 Task: Create a task  Develop a new online tool for online surveys and polls , assign it to team member softage.4@softage.net in the project ArchBridge and update the status of the task to  At Risk , set the priority of the task to Medium
Action: Mouse moved to (726, 471)
Screenshot: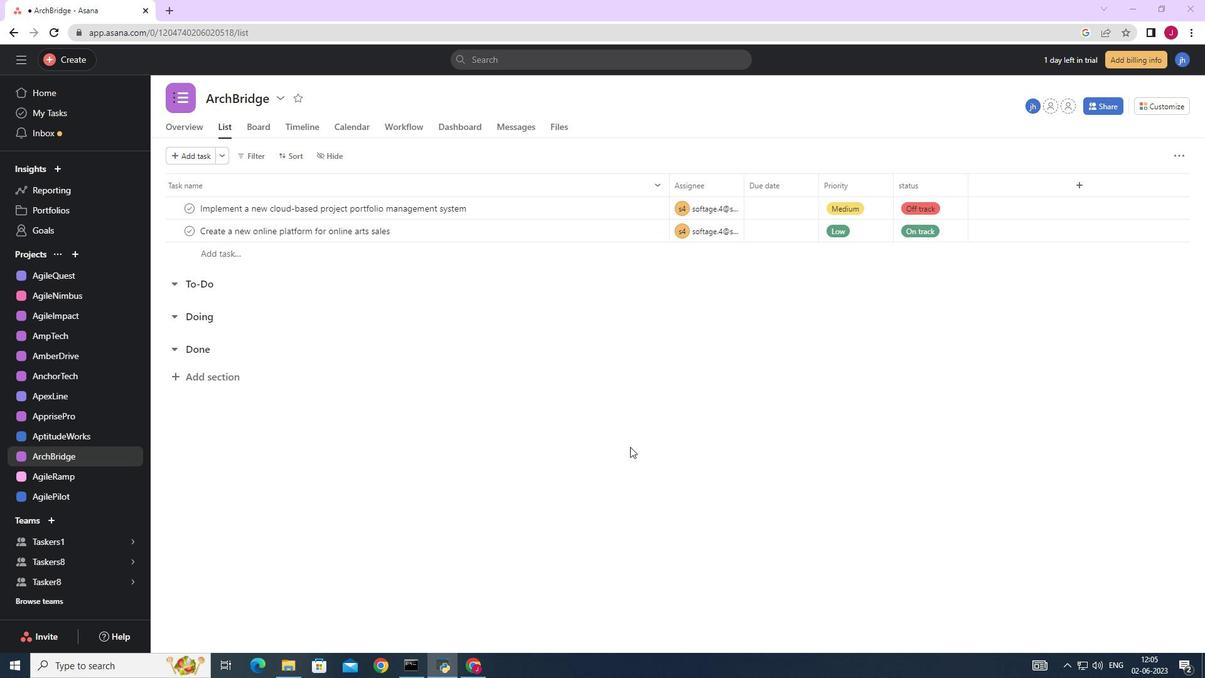 
Action: Mouse scrolled (726, 471) with delta (0, 0)
Screenshot: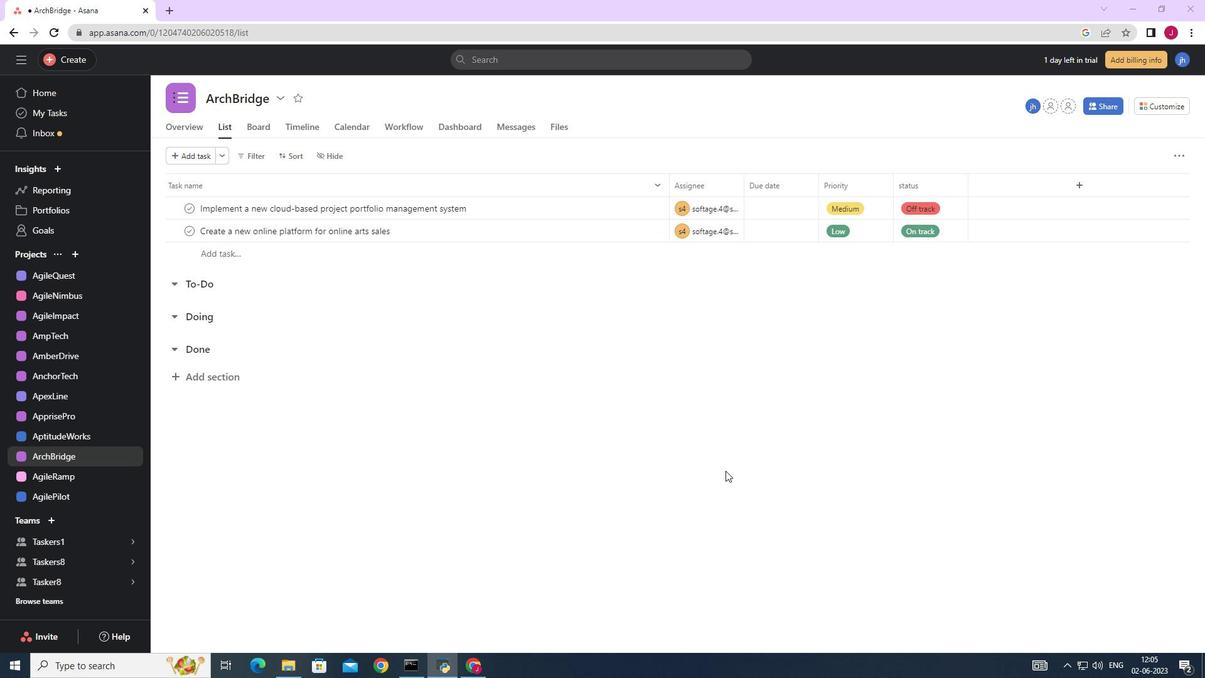 
Action: Mouse moved to (716, 466)
Screenshot: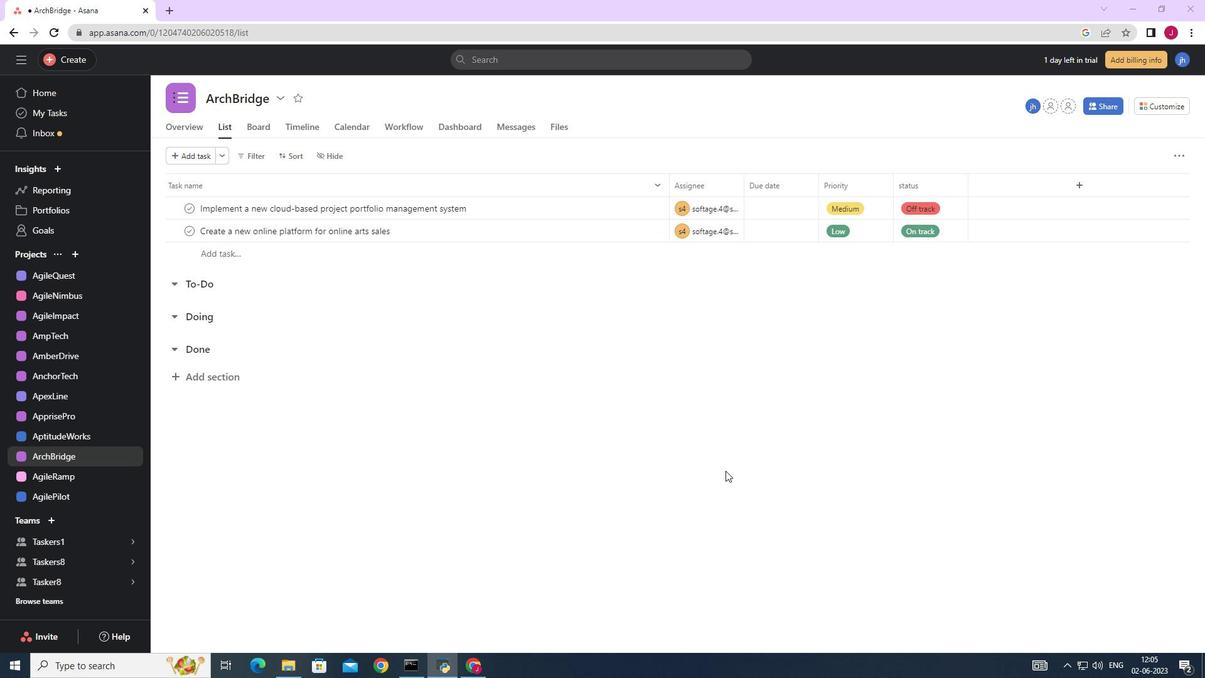 
Action: Mouse scrolled (716, 466) with delta (0, 0)
Screenshot: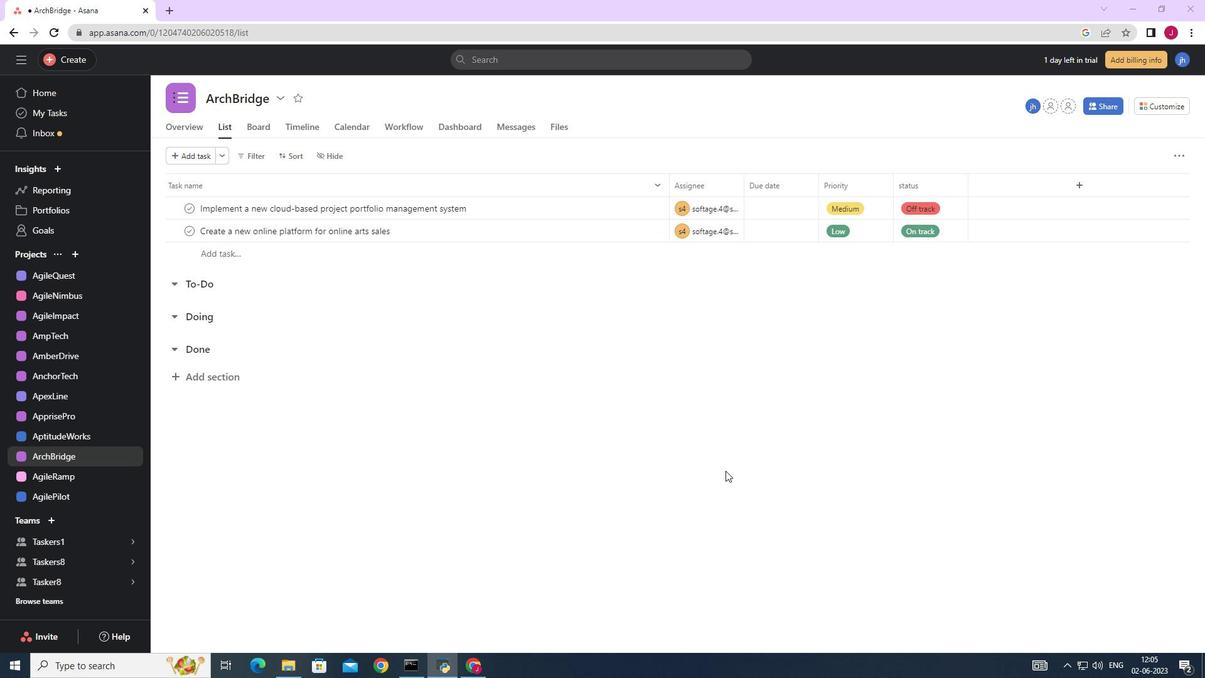 
Action: Mouse moved to (86, 62)
Screenshot: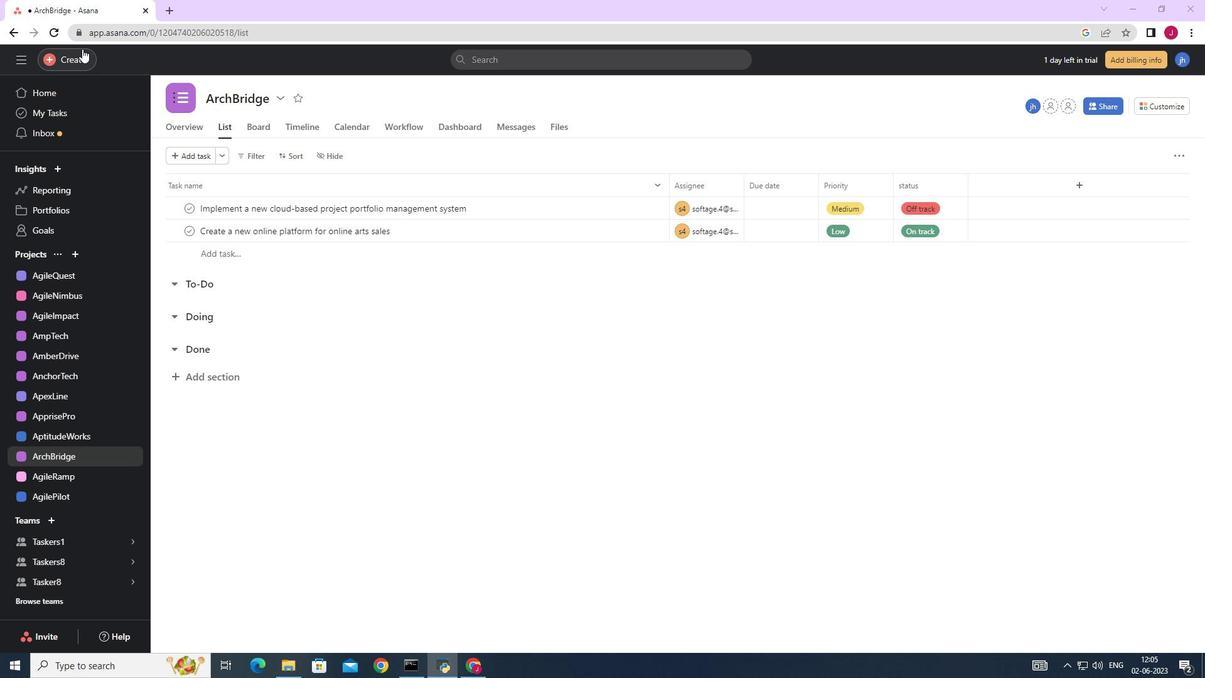 
Action: Mouse pressed left at (86, 62)
Screenshot: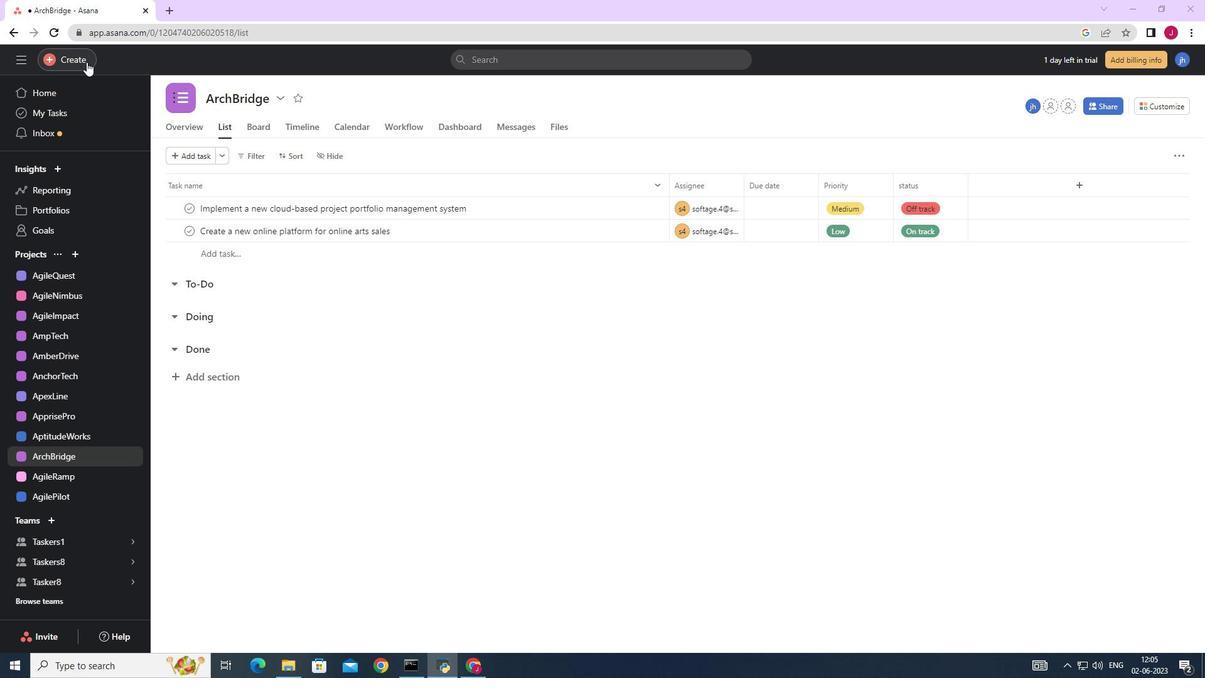 
Action: Mouse moved to (188, 66)
Screenshot: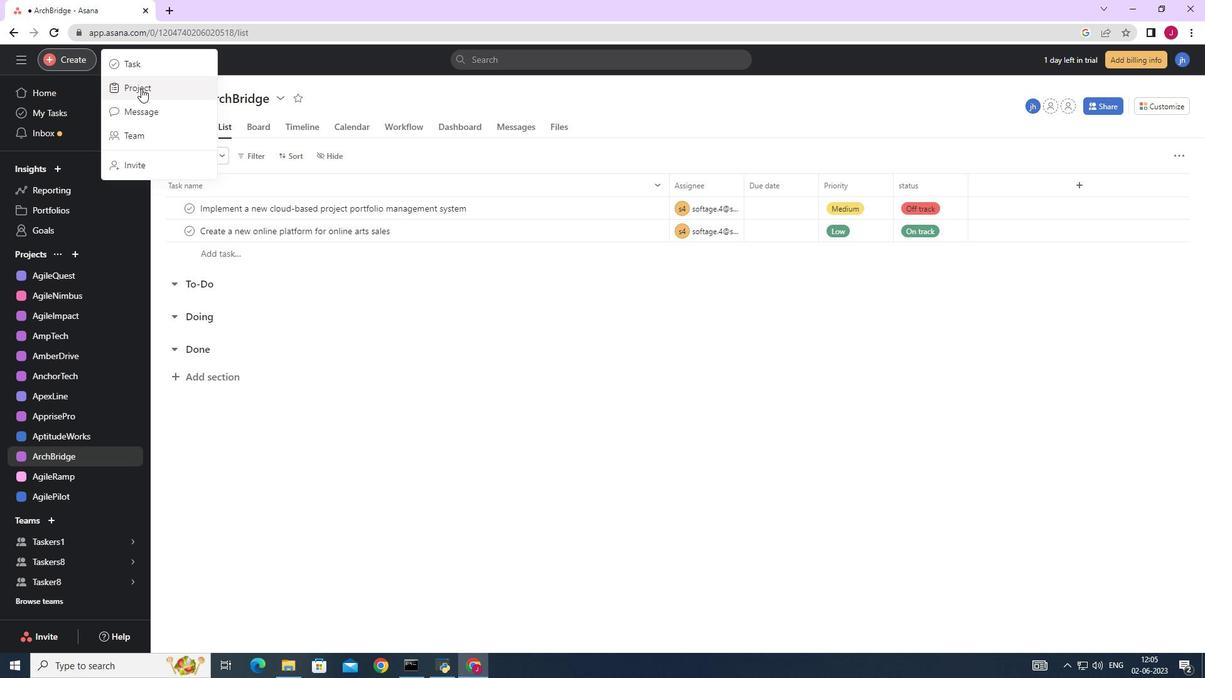 
Action: Mouse pressed left at (188, 66)
Screenshot: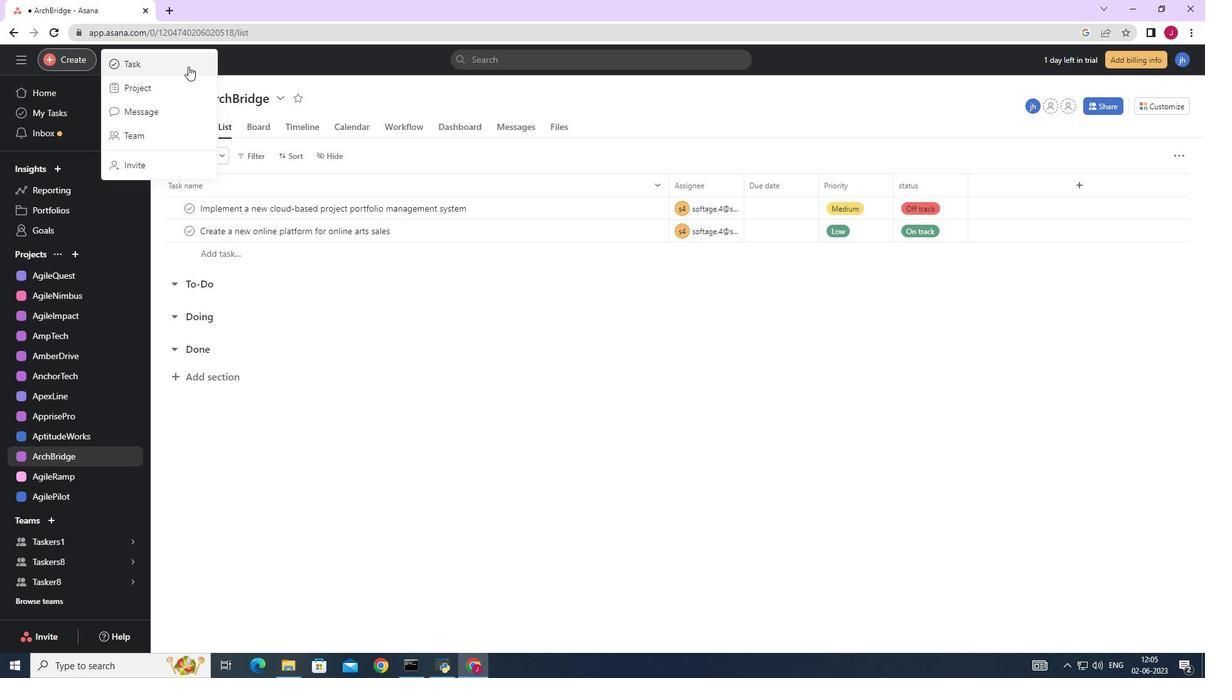 
Action: Mouse moved to (984, 418)
Screenshot: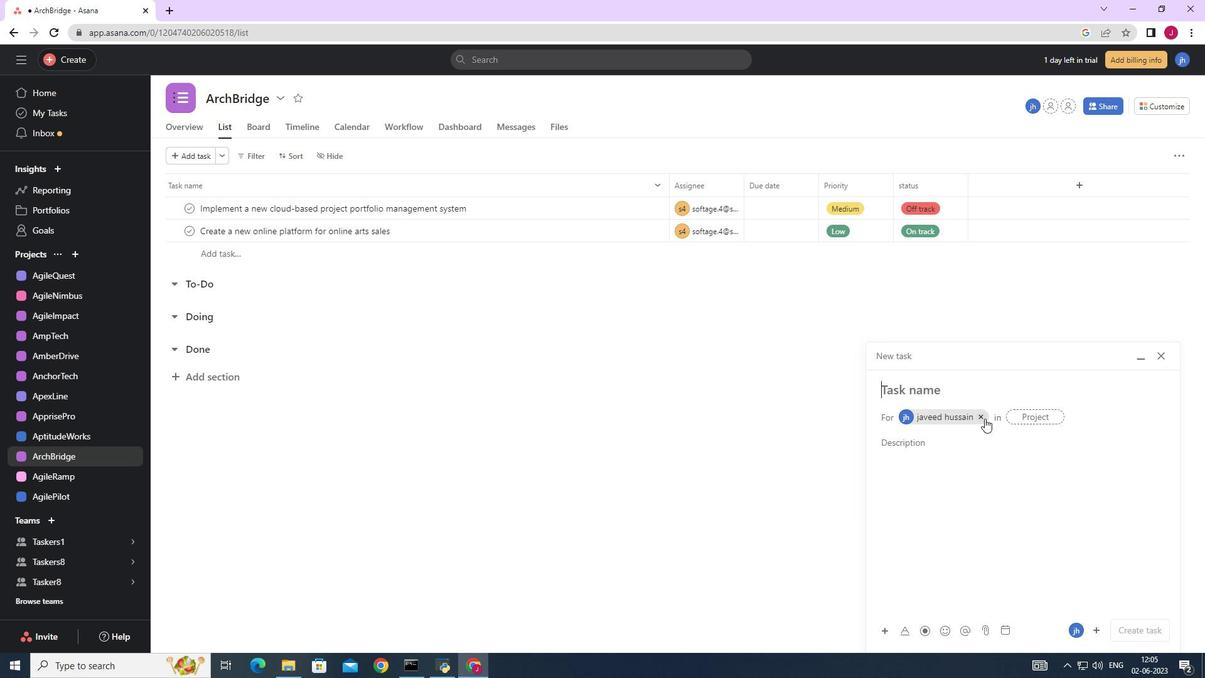 
Action: Mouse pressed left at (984, 418)
Screenshot: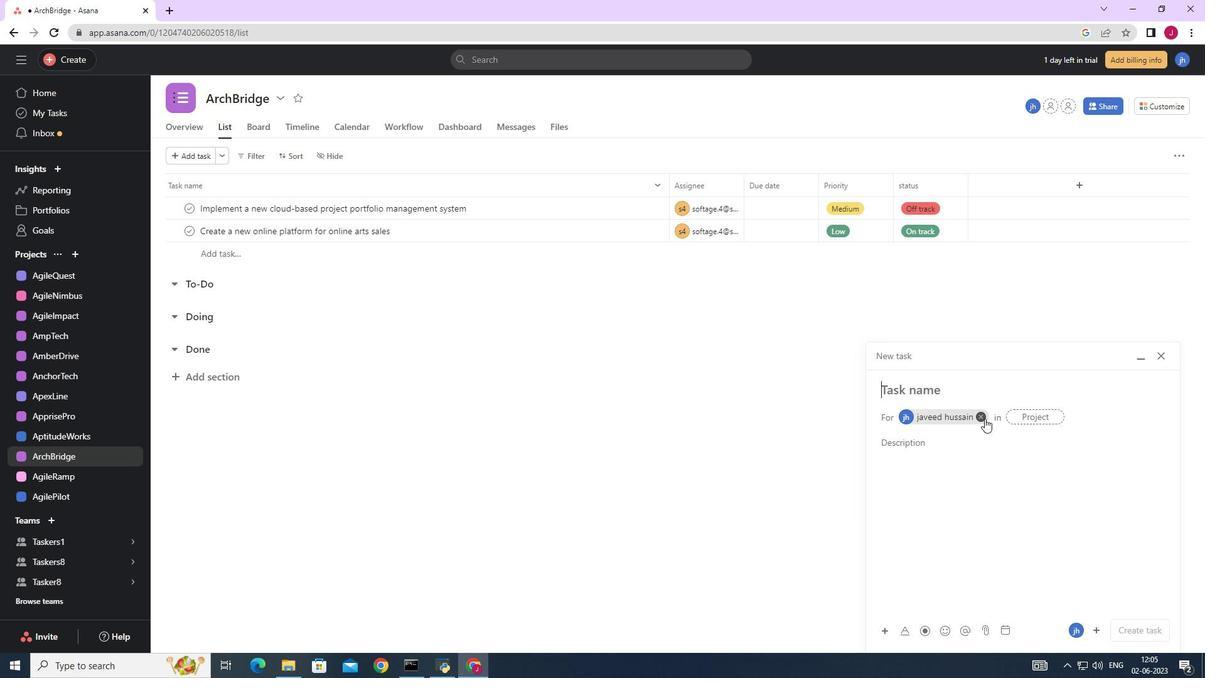 
Action: Mouse moved to (907, 391)
Screenshot: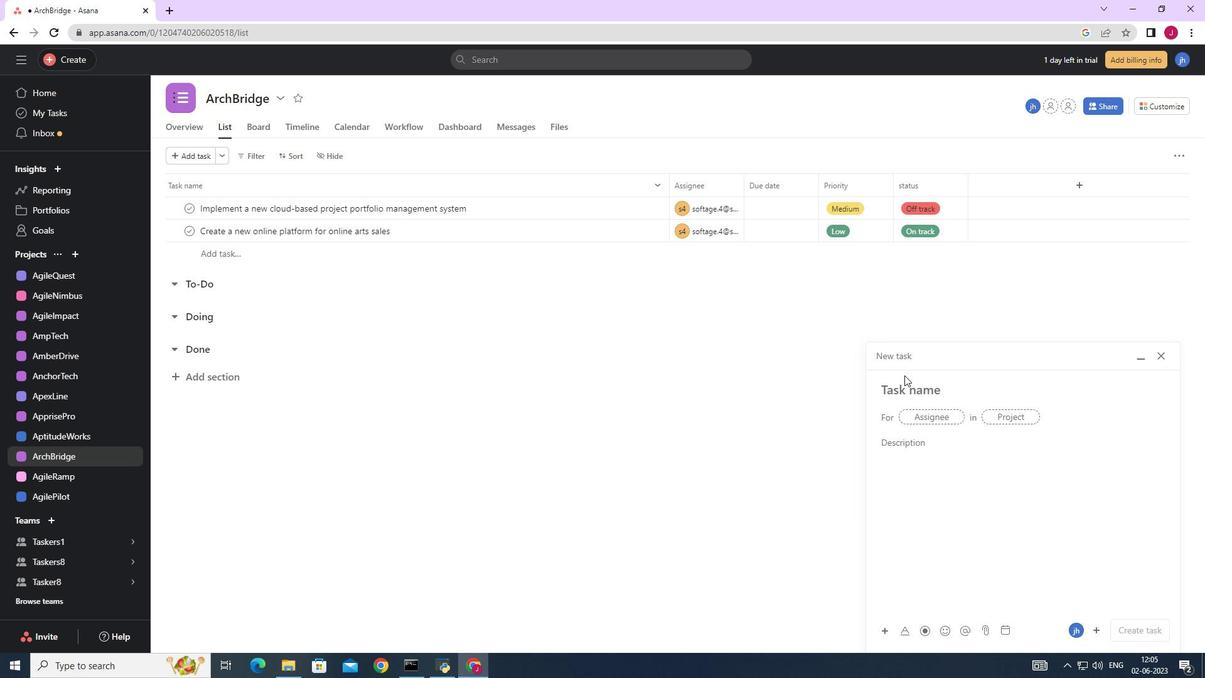 
Action: Mouse pressed left at (907, 391)
Screenshot: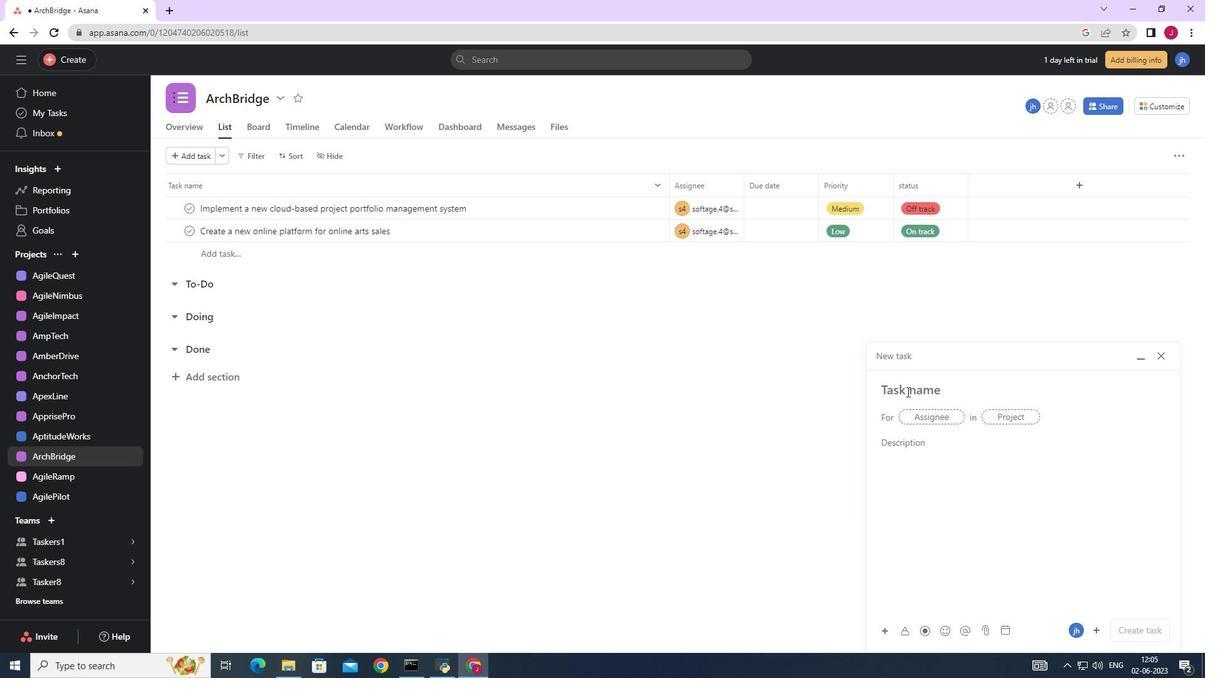 
Action: Mouse moved to (907, 393)
Screenshot: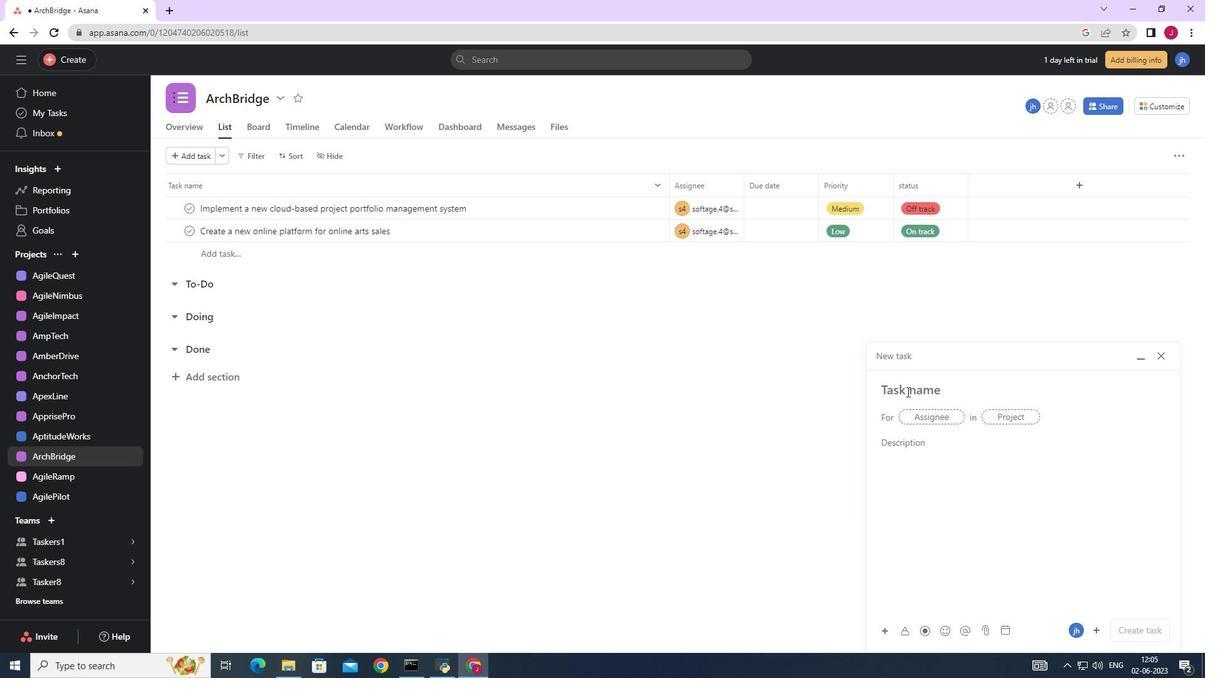 
Action: Key pressed <Key.caps_lock>D<Key.caps_lock>evelop<Key.space>a<Key.space>new<Key.space>online<Key.space>tool<Key.space>for<Key.space>online<Key.space>surveys<Key.space>and<Key.space>polls
Screenshot: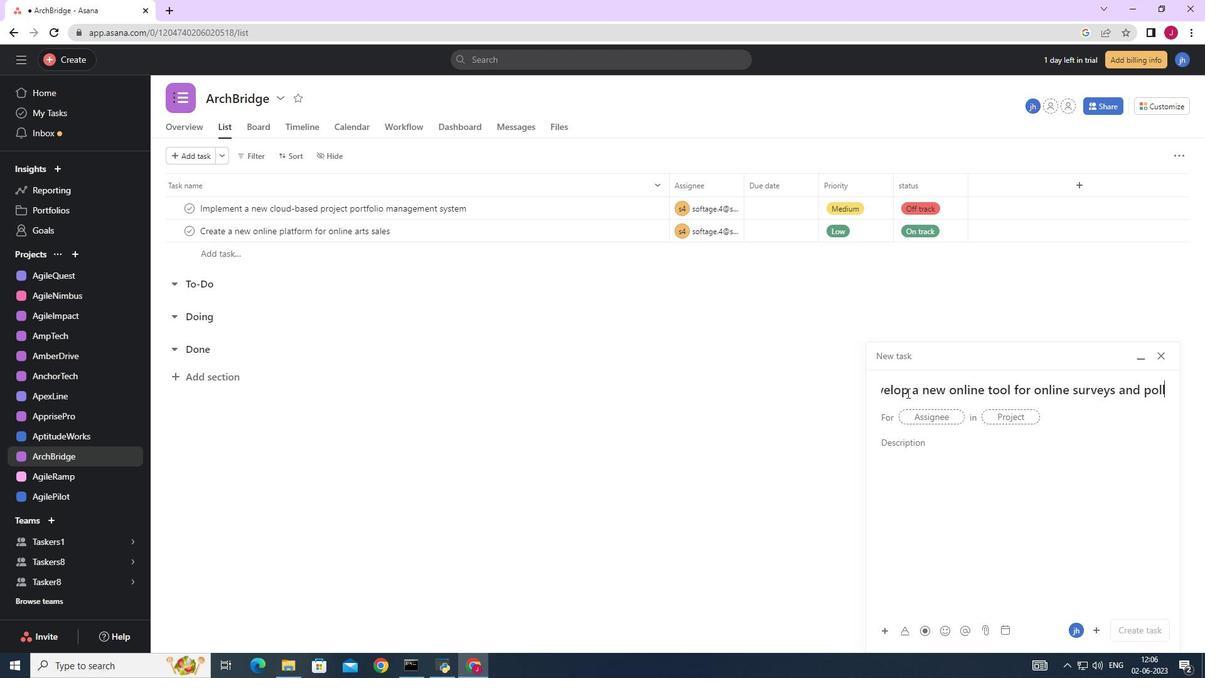
Action: Mouse moved to (918, 411)
Screenshot: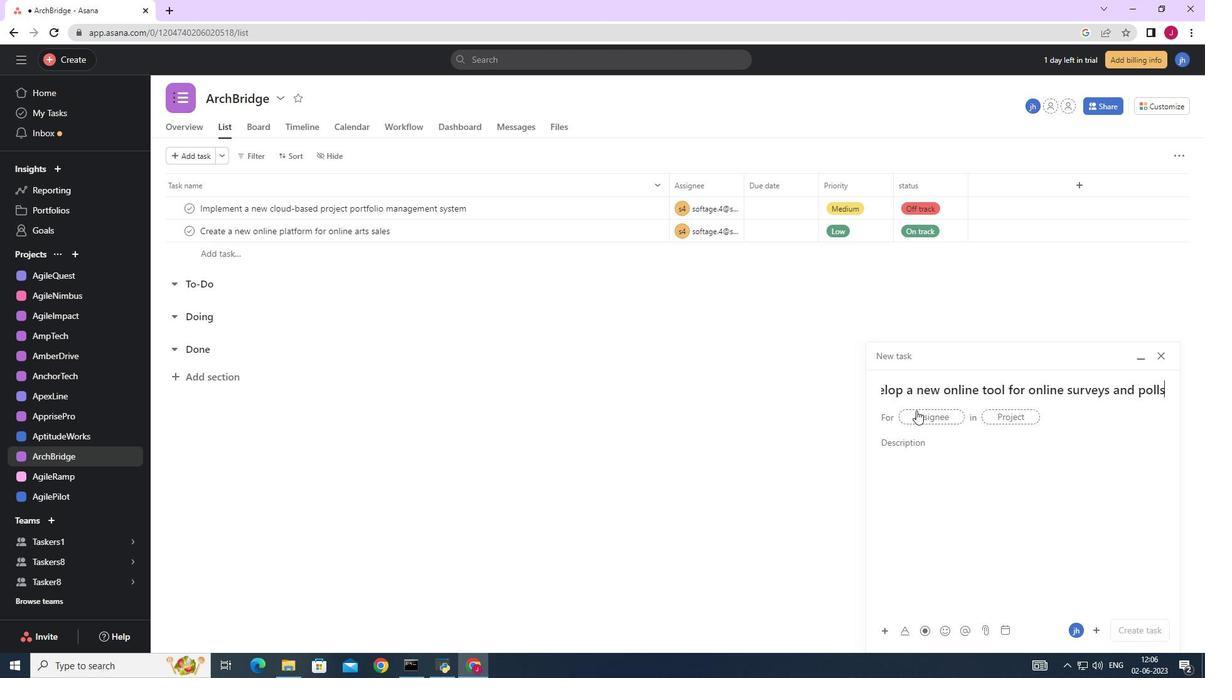 
Action: Mouse pressed left at (918, 411)
Screenshot: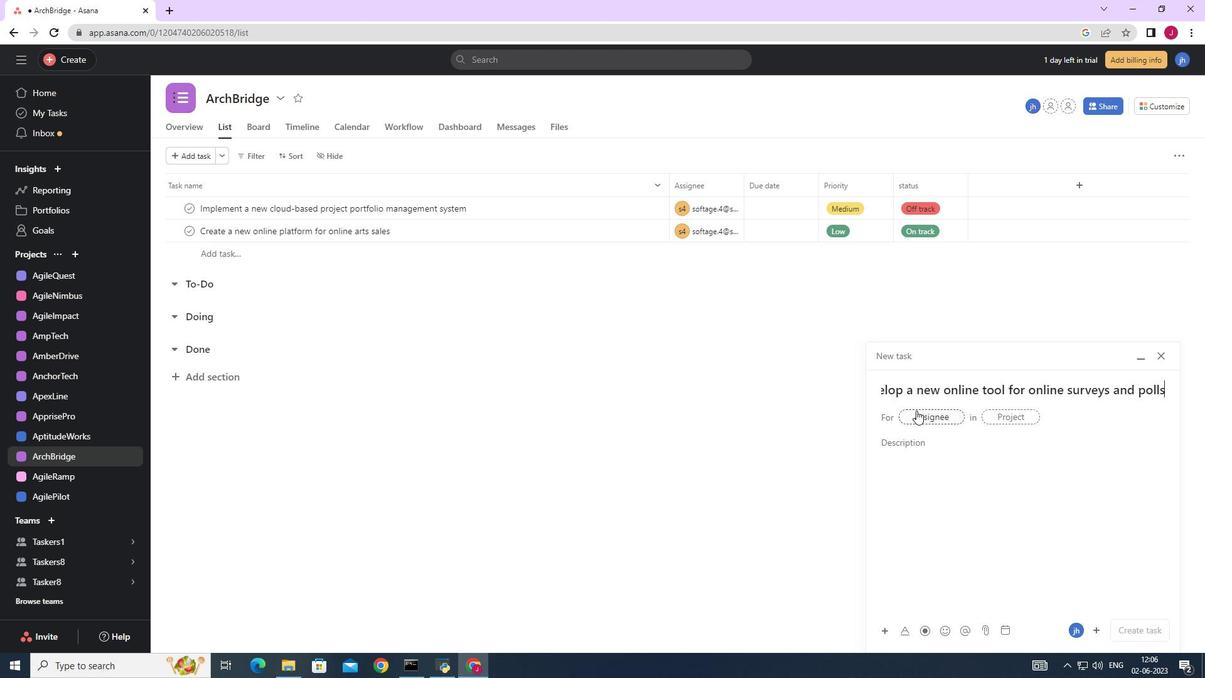 
Action: Key pressed softage.4
Screenshot: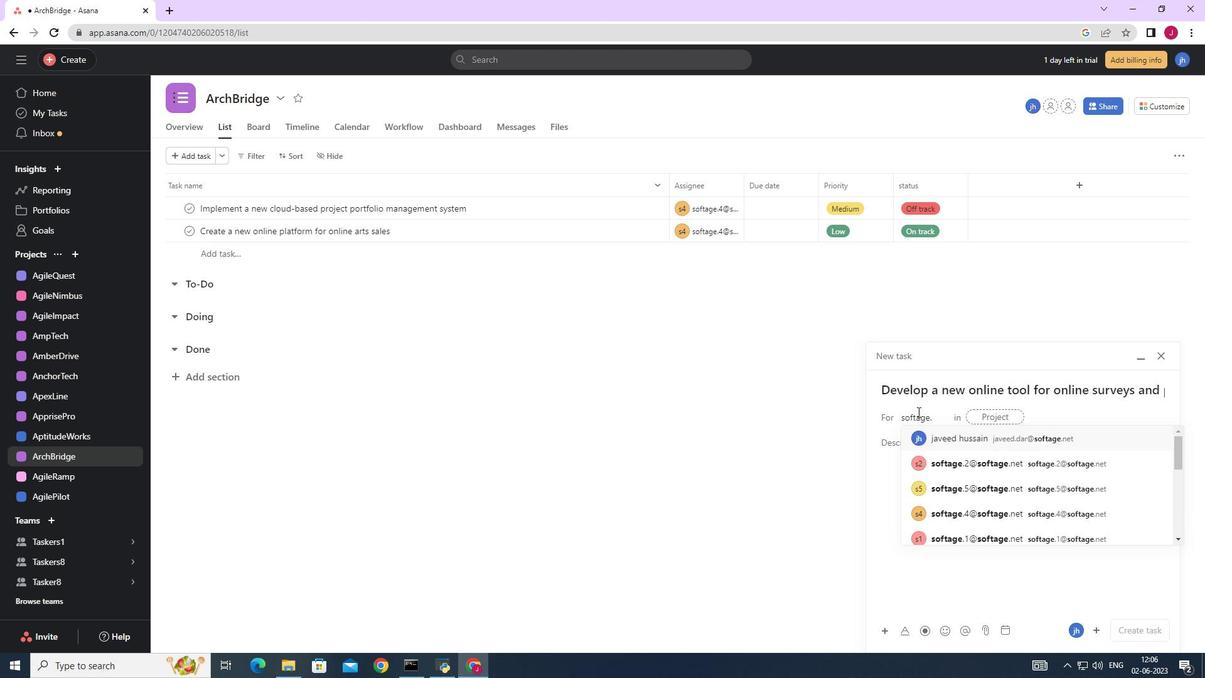 
Action: Mouse moved to (955, 433)
Screenshot: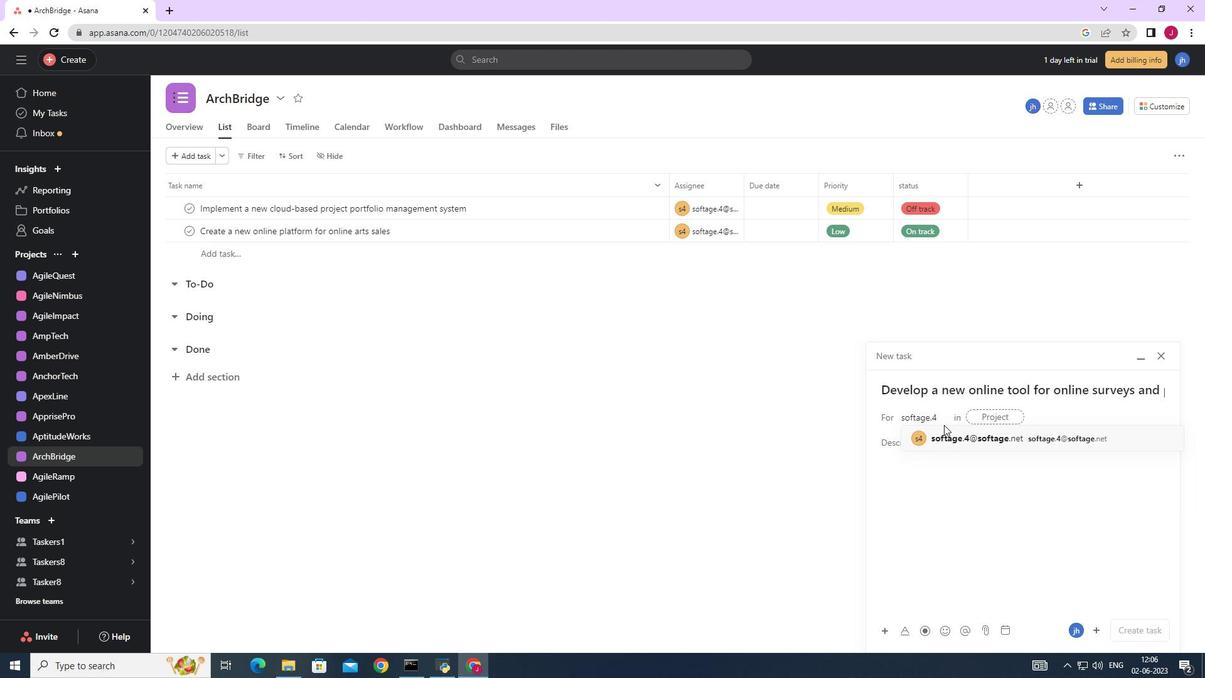 
Action: Mouse pressed left at (955, 433)
Screenshot: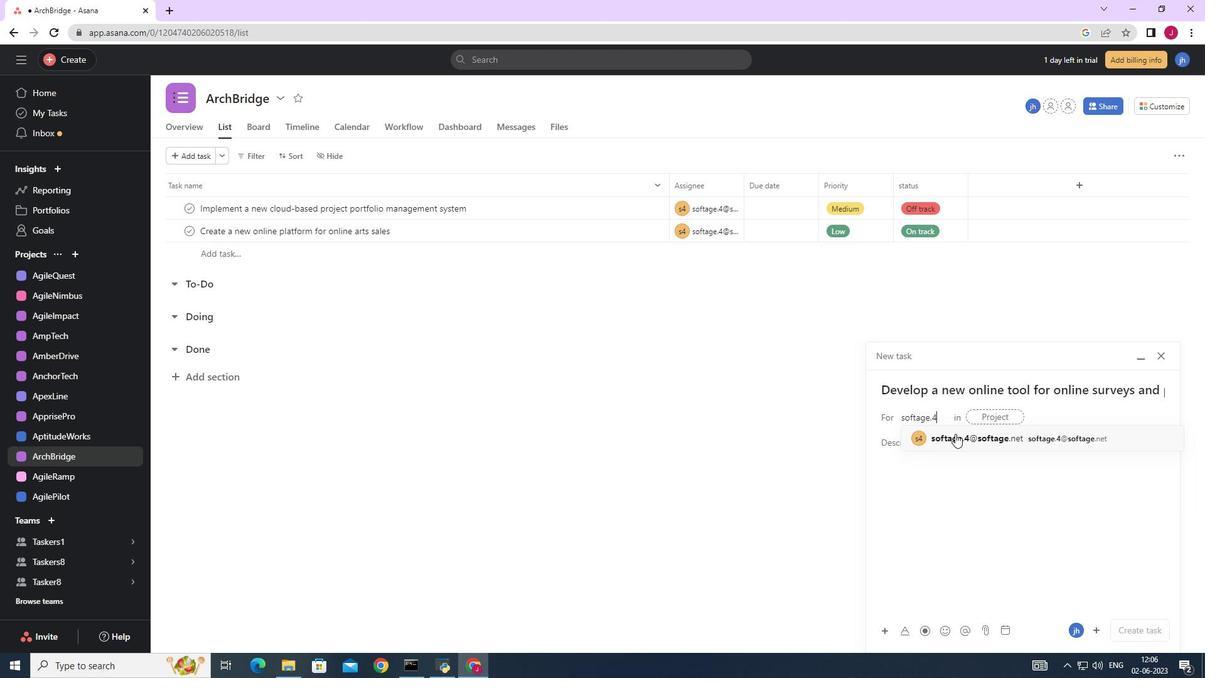 
Action: Mouse moved to (812, 440)
Screenshot: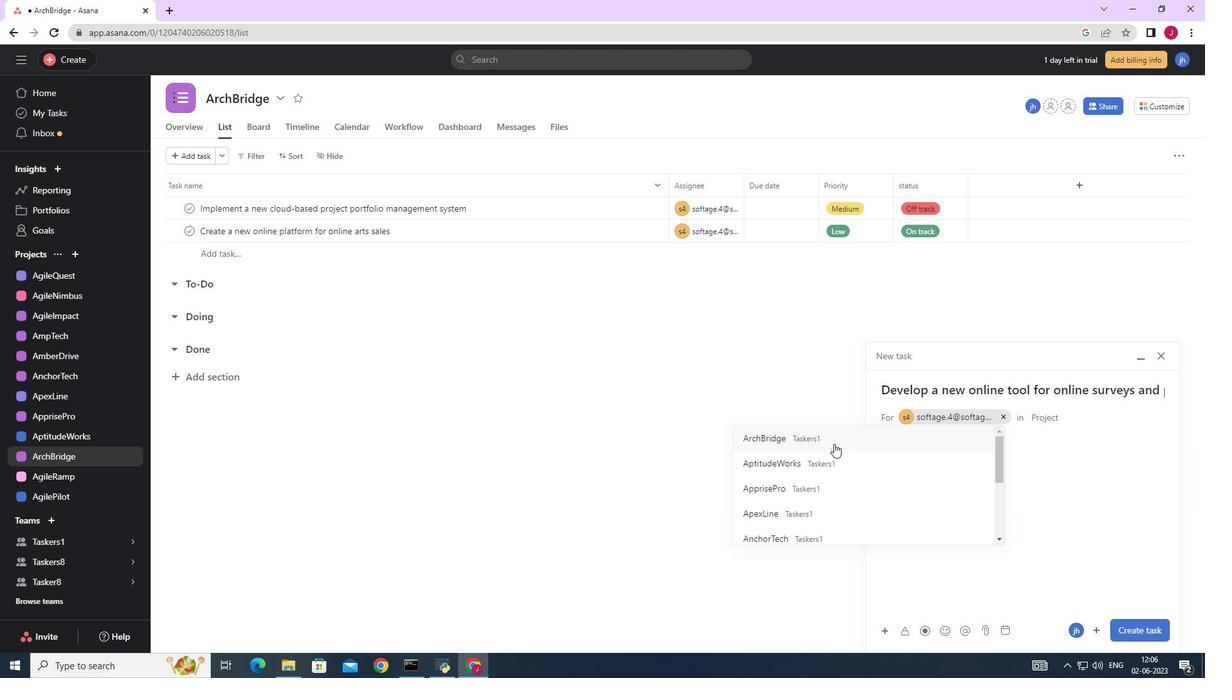 
Action: Mouse pressed left at (812, 440)
Screenshot: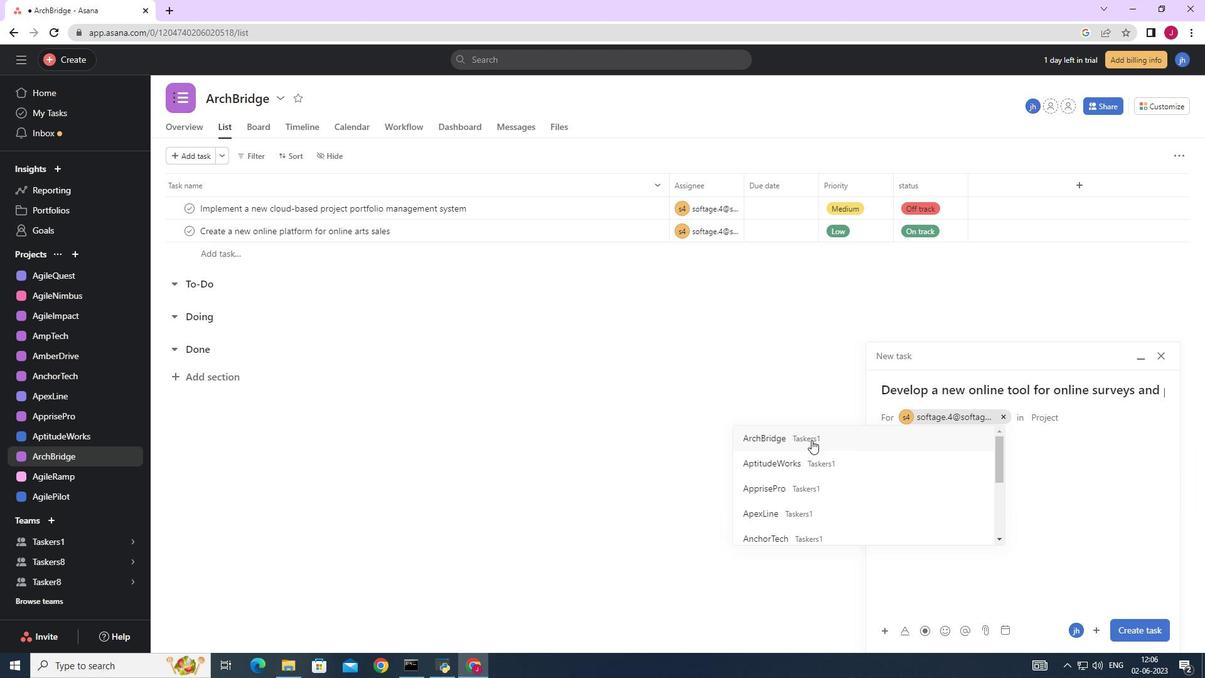 
Action: Mouse moved to (943, 455)
Screenshot: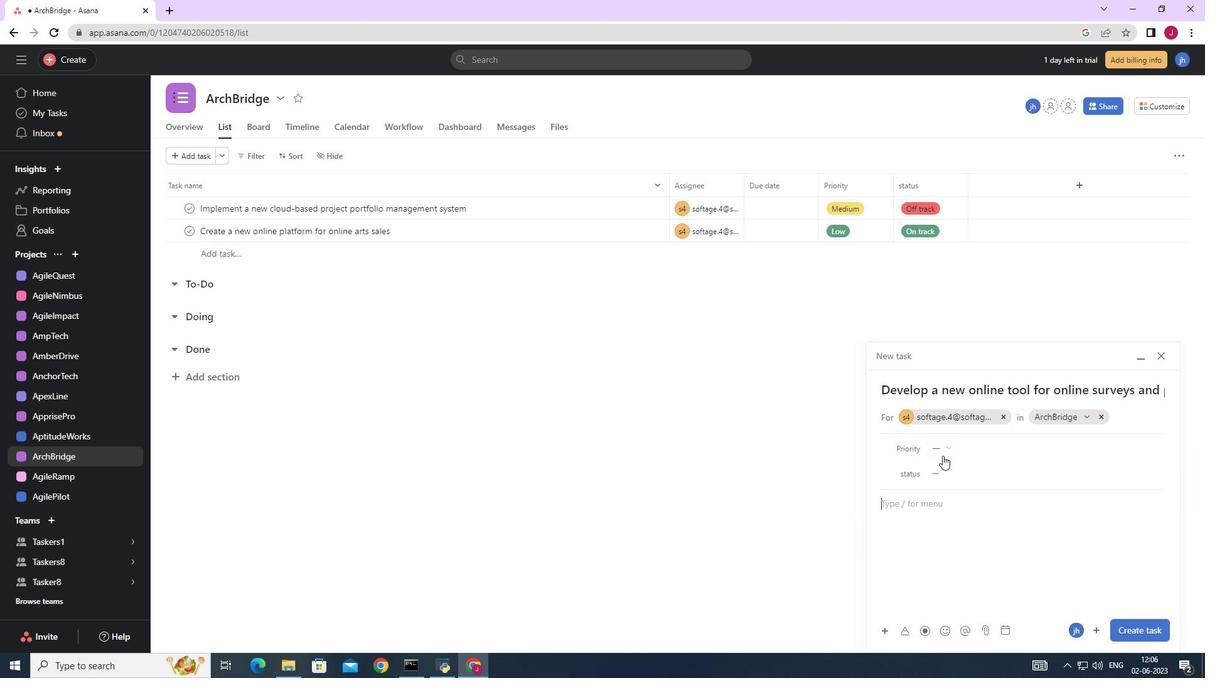 
Action: Mouse pressed left at (943, 455)
Screenshot: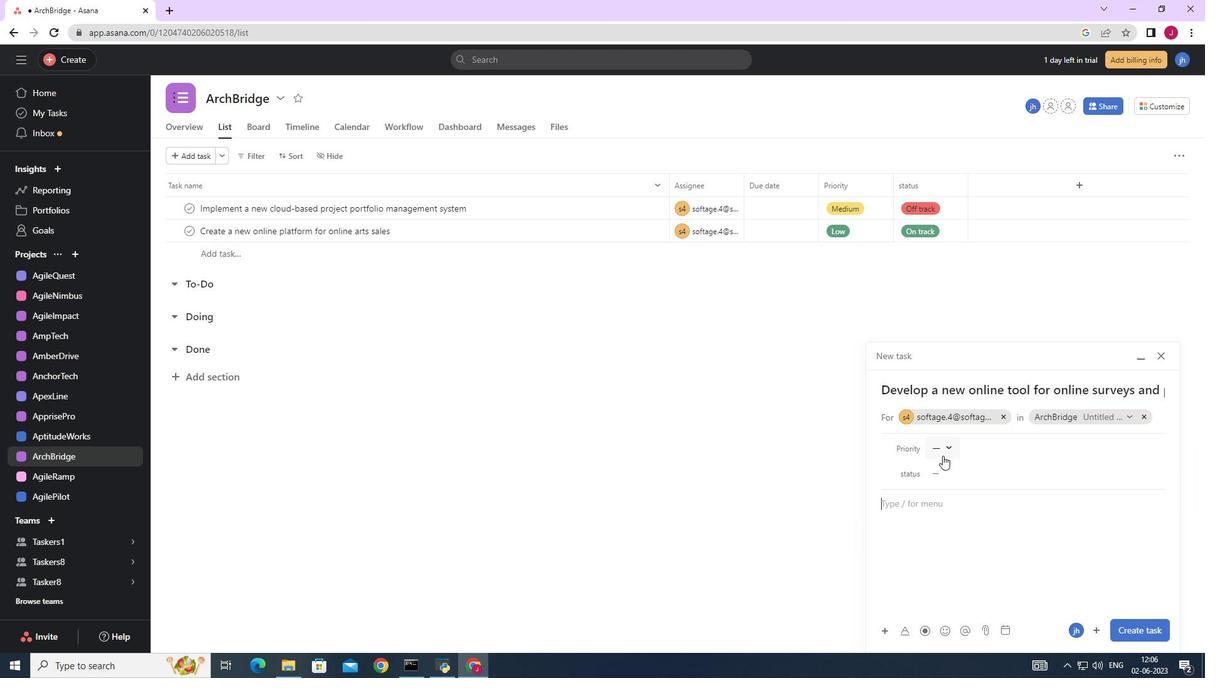 
Action: Mouse moved to (964, 511)
Screenshot: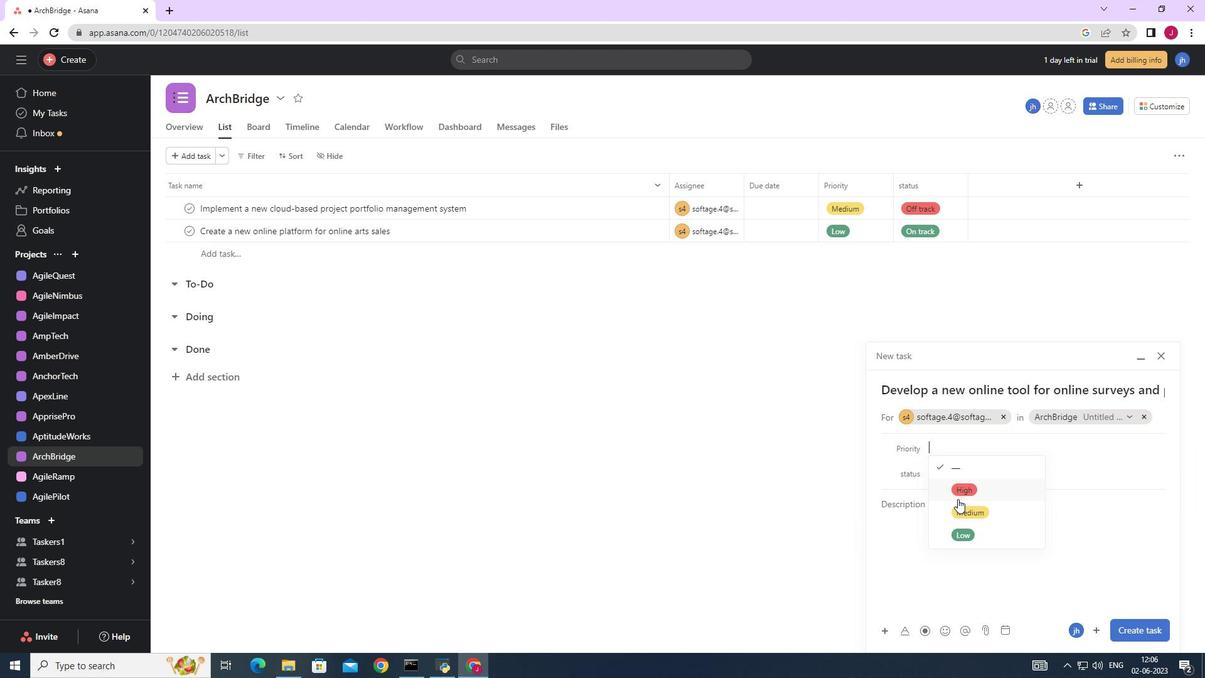 
Action: Mouse pressed left at (964, 511)
Screenshot: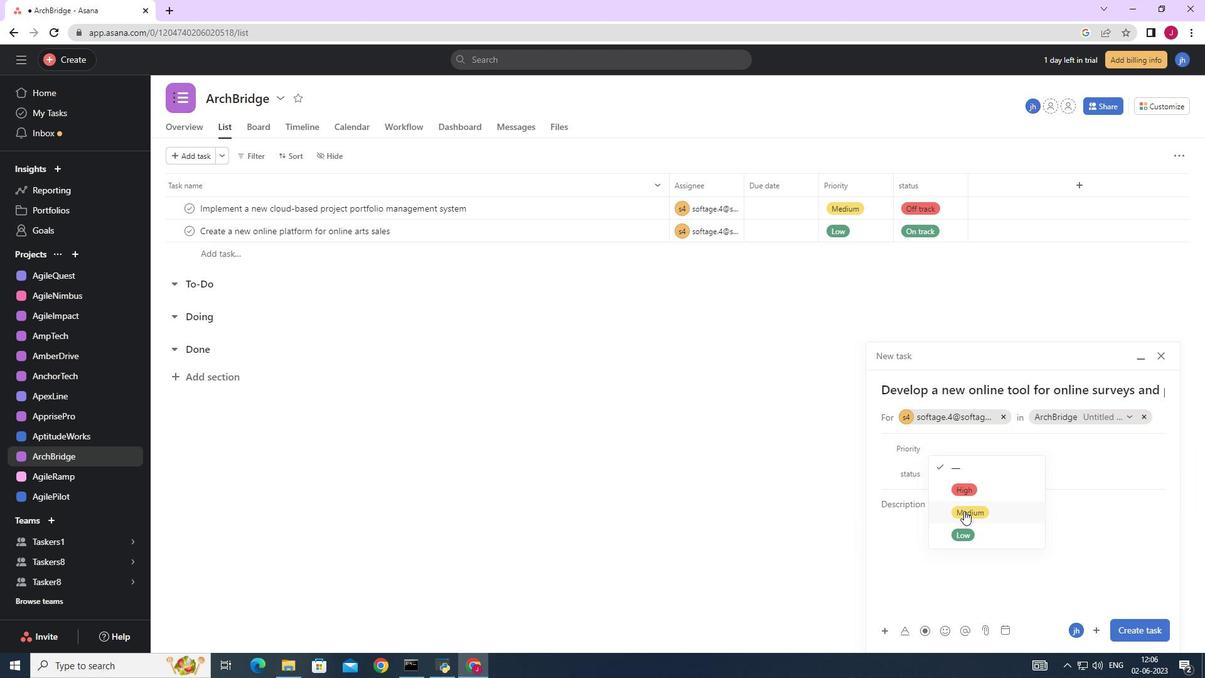 
Action: Mouse moved to (951, 472)
Screenshot: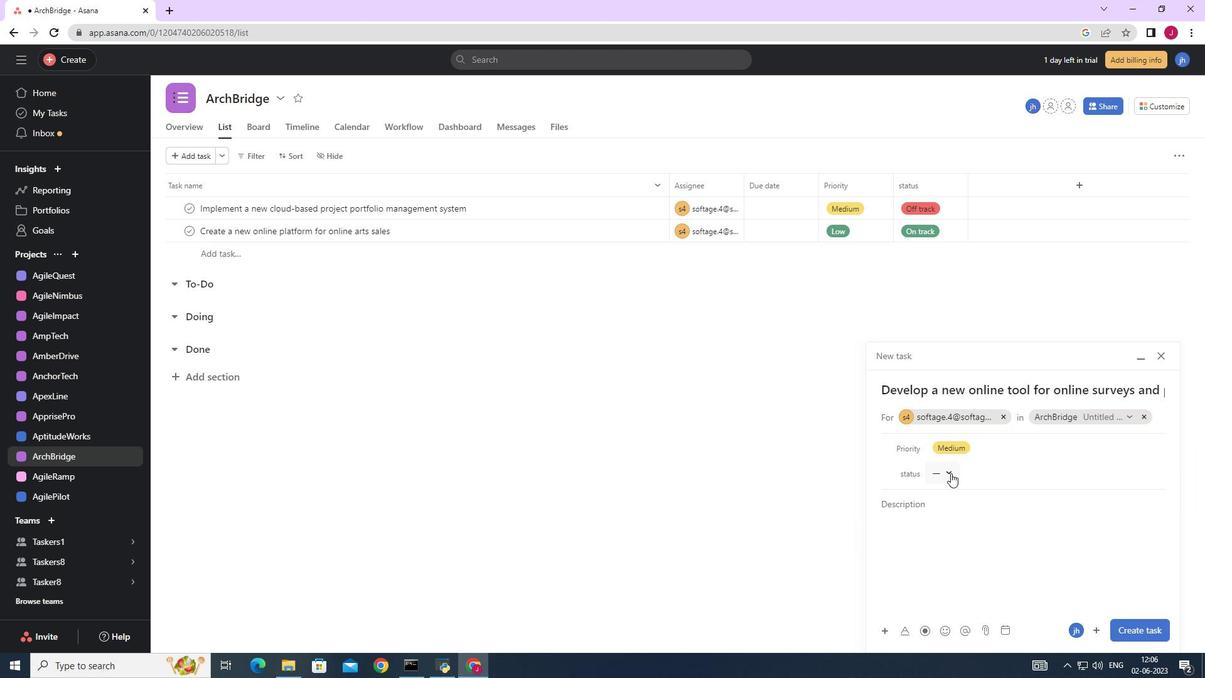 
Action: Mouse pressed left at (951, 472)
Screenshot: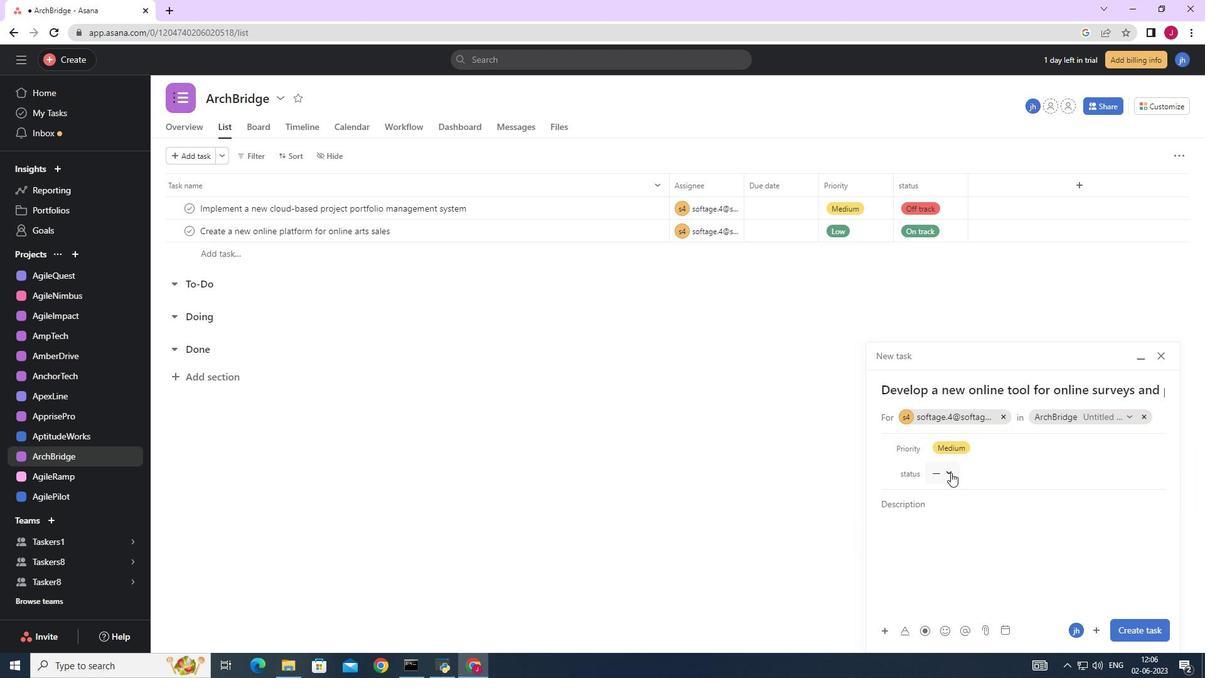 
Action: Mouse moved to (970, 572)
Screenshot: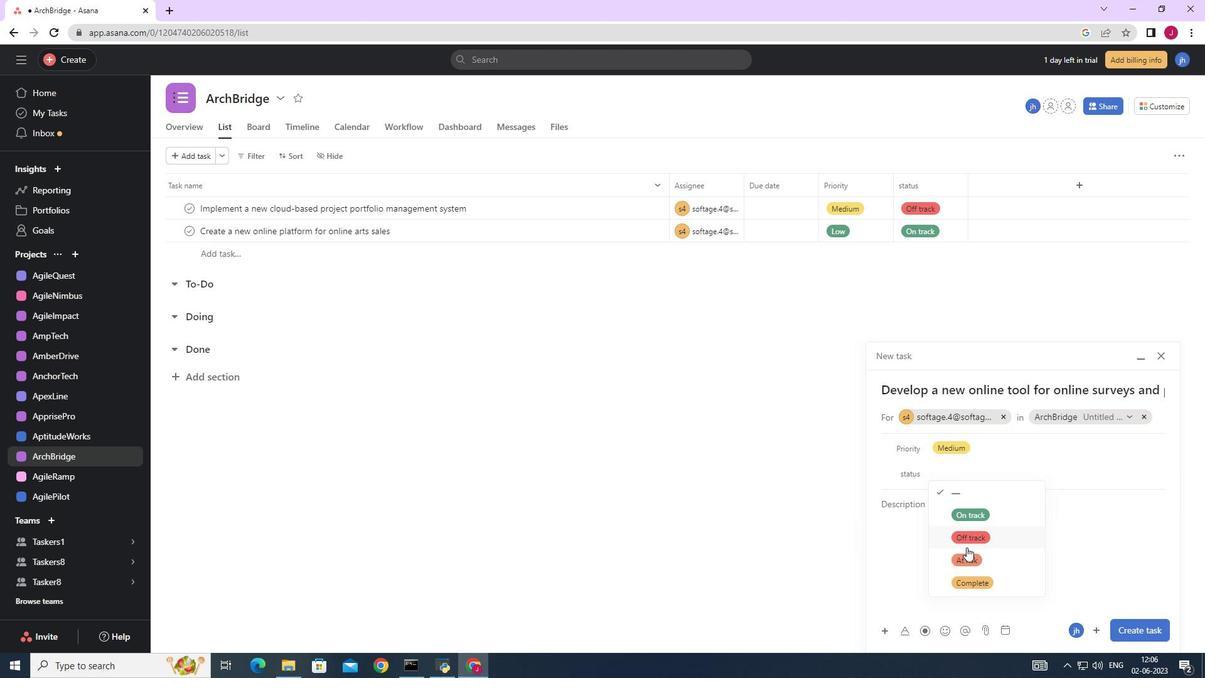 
Action: Mouse pressed left at (970, 572)
Screenshot: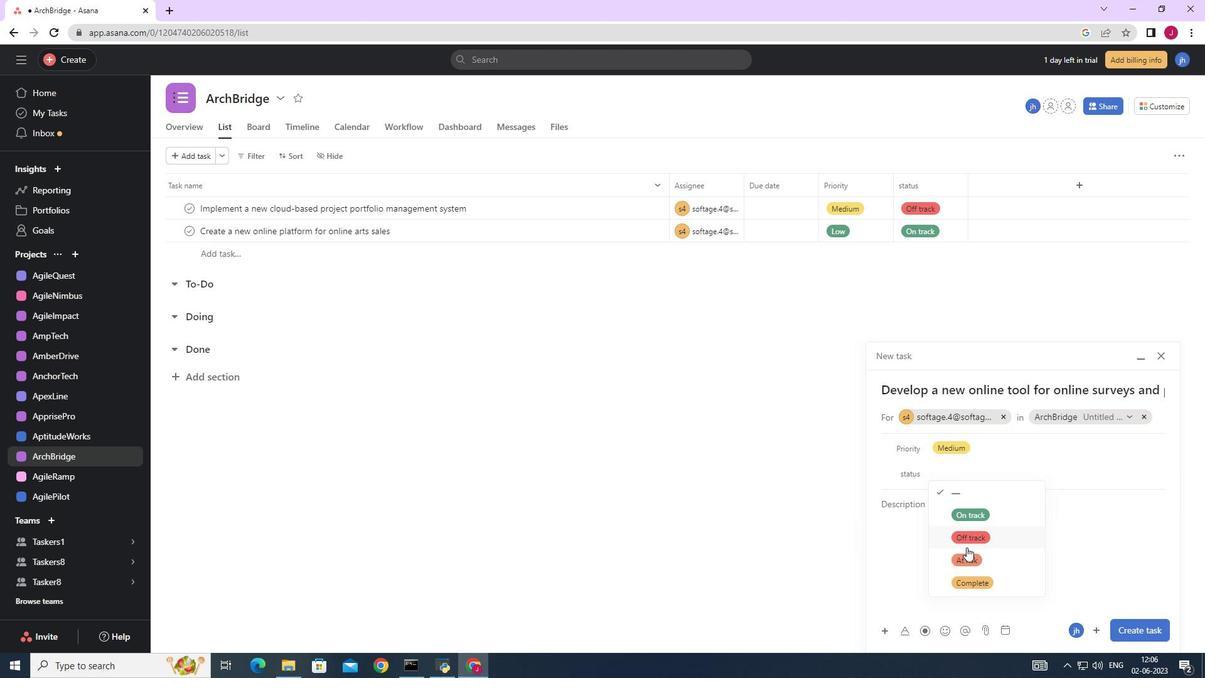 
Action: Mouse moved to (964, 470)
Screenshot: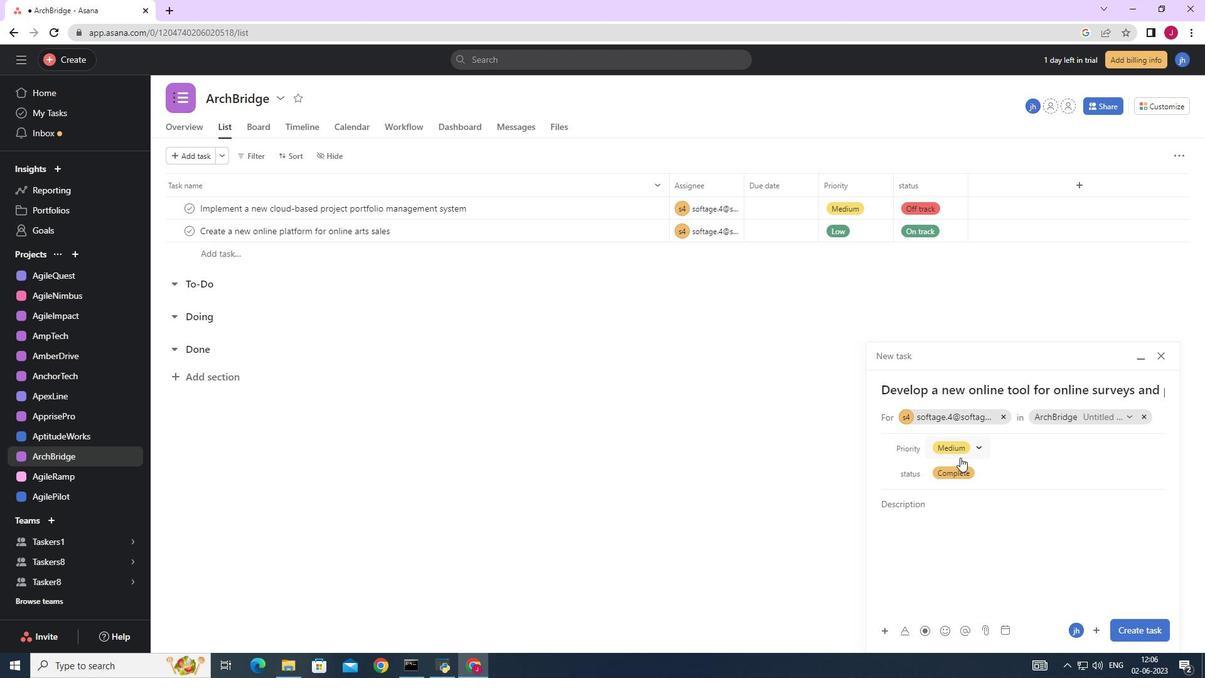 
Action: Mouse pressed left at (964, 470)
Screenshot: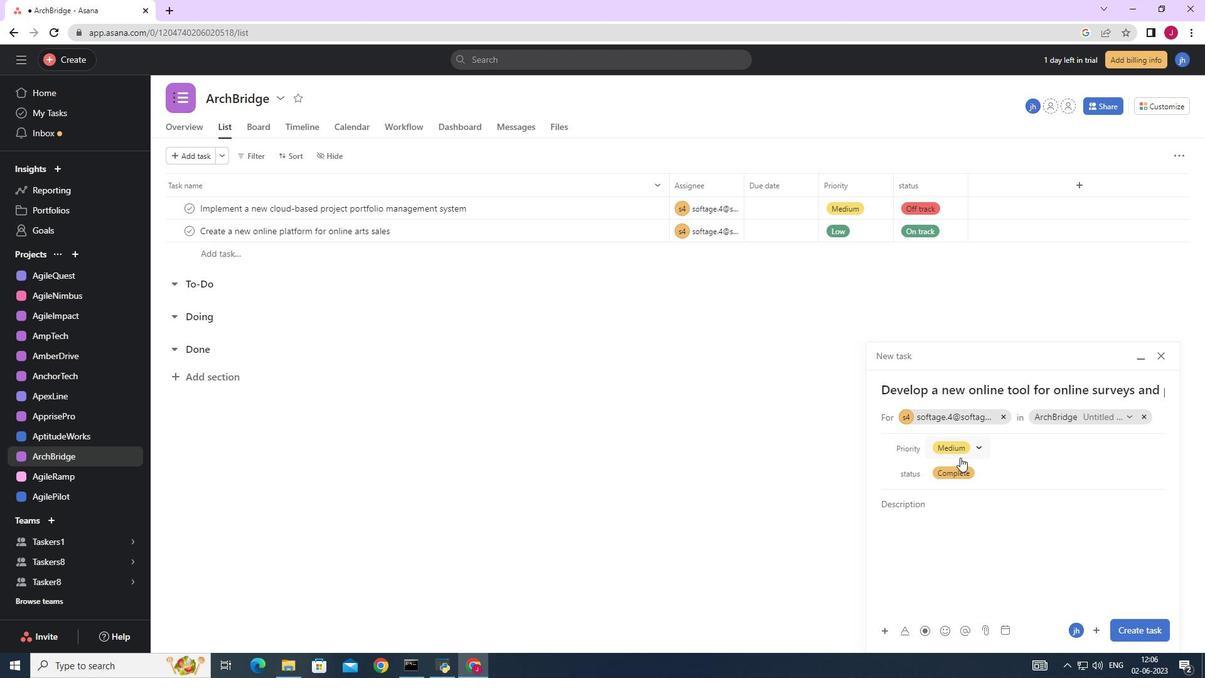 
Action: Mouse moved to (970, 558)
Screenshot: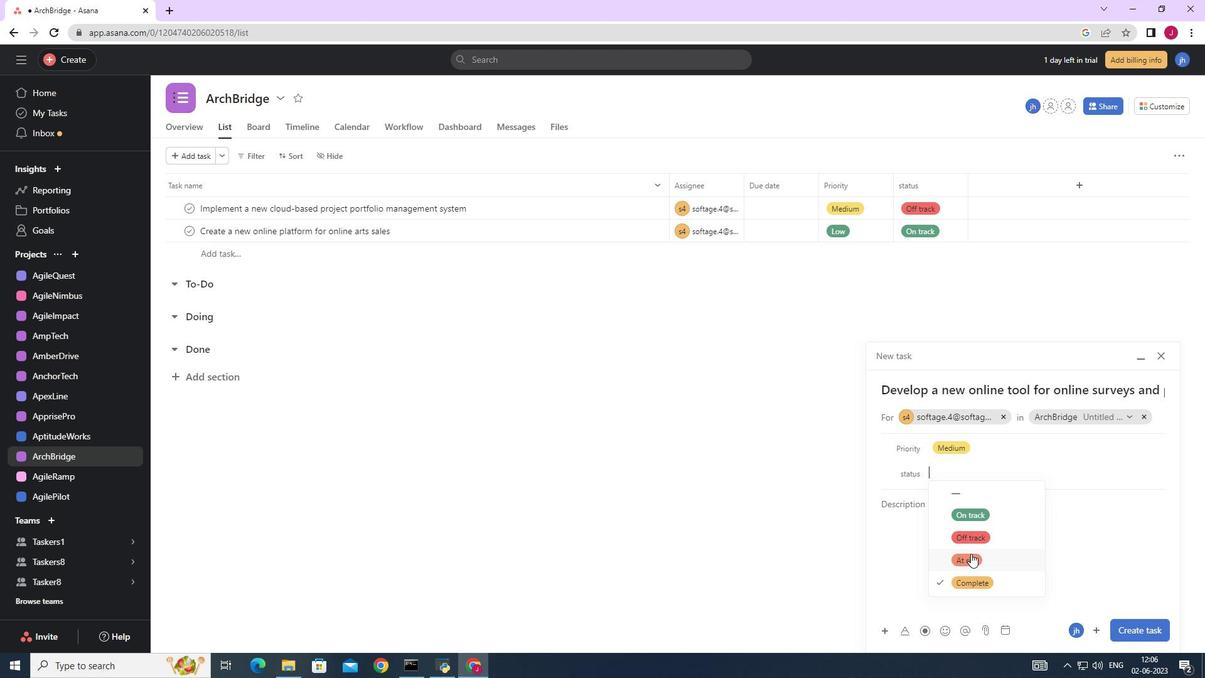 
Action: Mouse pressed left at (970, 558)
Screenshot: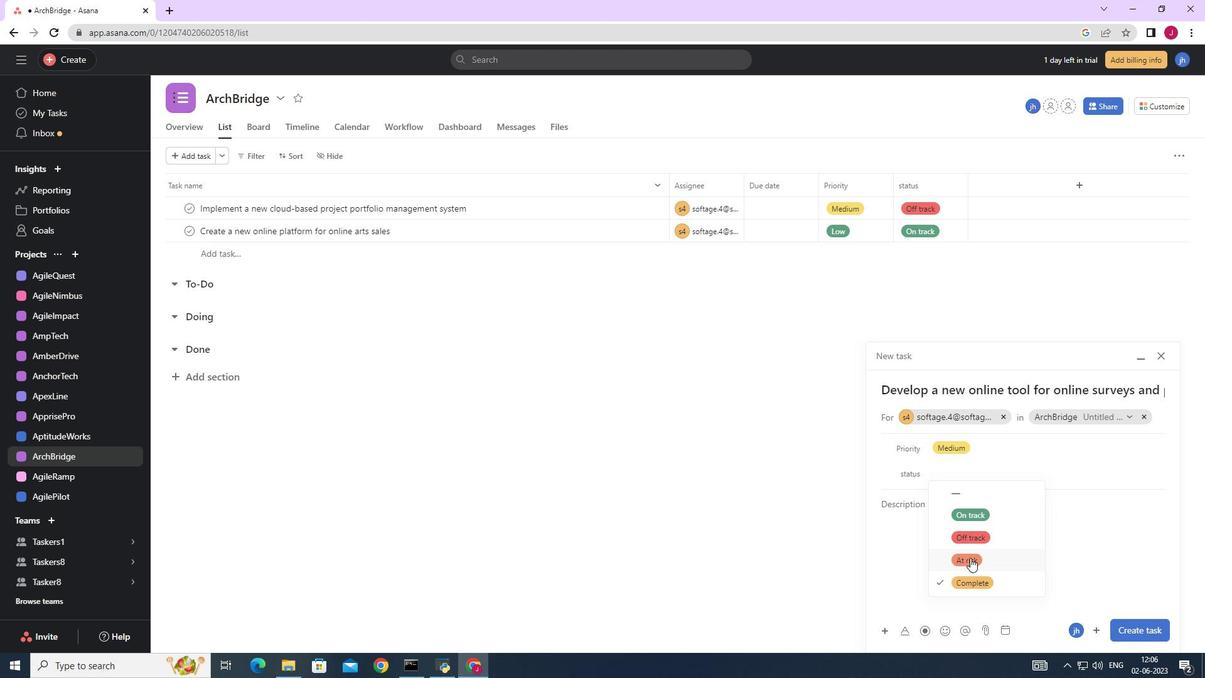 
Action: Mouse moved to (1125, 628)
Screenshot: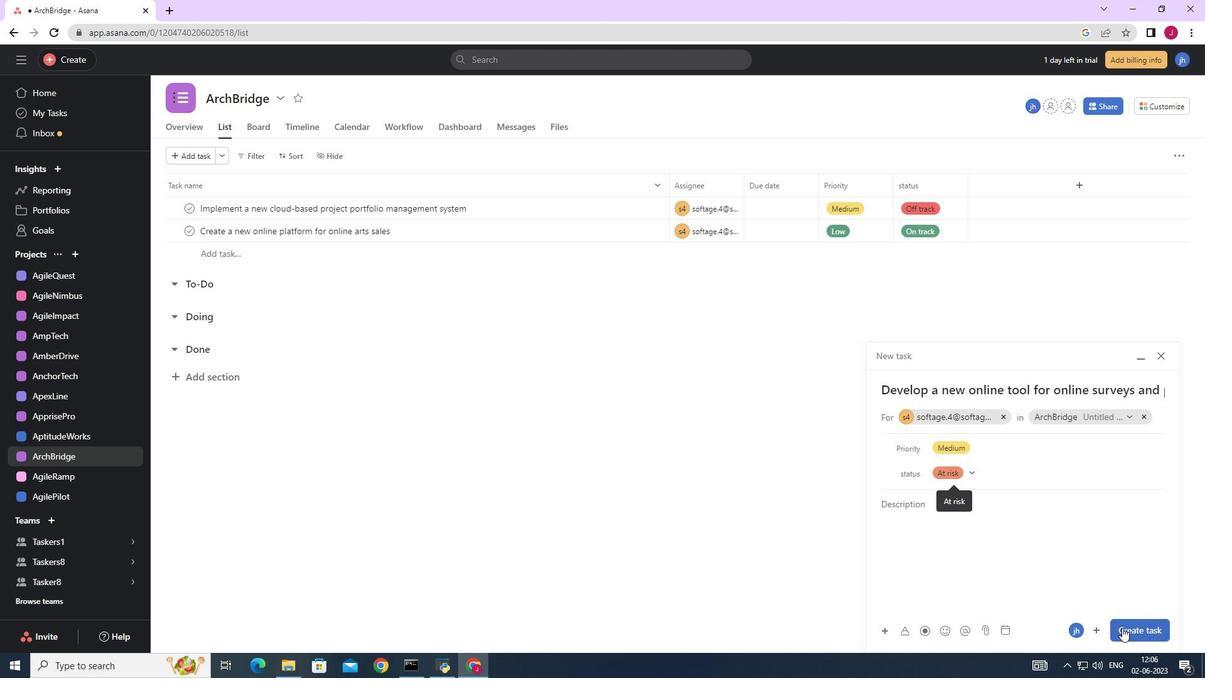 
Action: Mouse pressed left at (1125, 628)
Screenshot: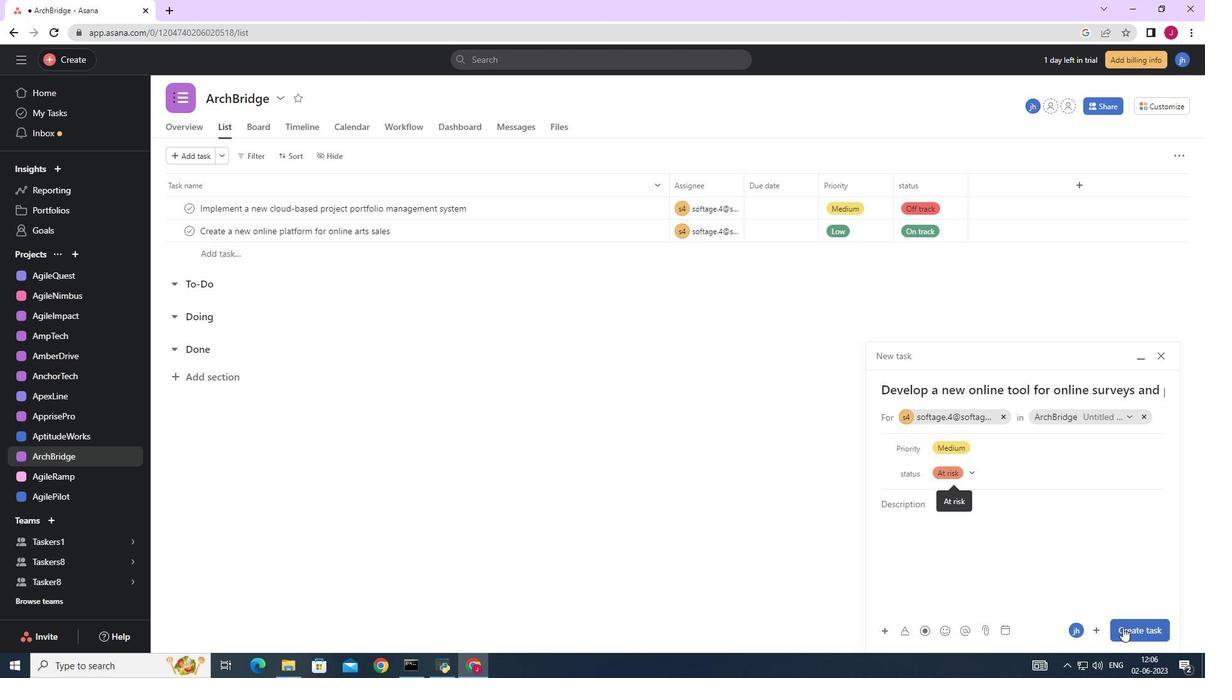 
Action: Mouse moved to (1112, 603)
Screenshot: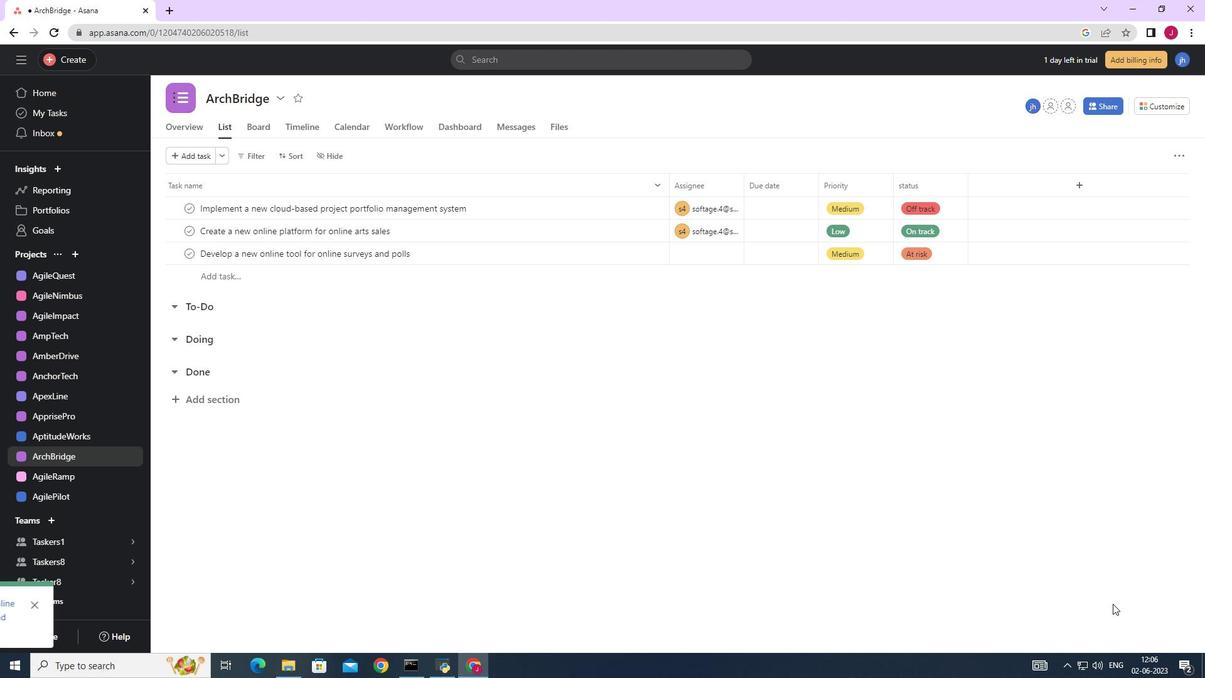 
